 Task: Filter jobs by date posted at any time.
Action: Mouse moved to (333, 98)
Screenshot: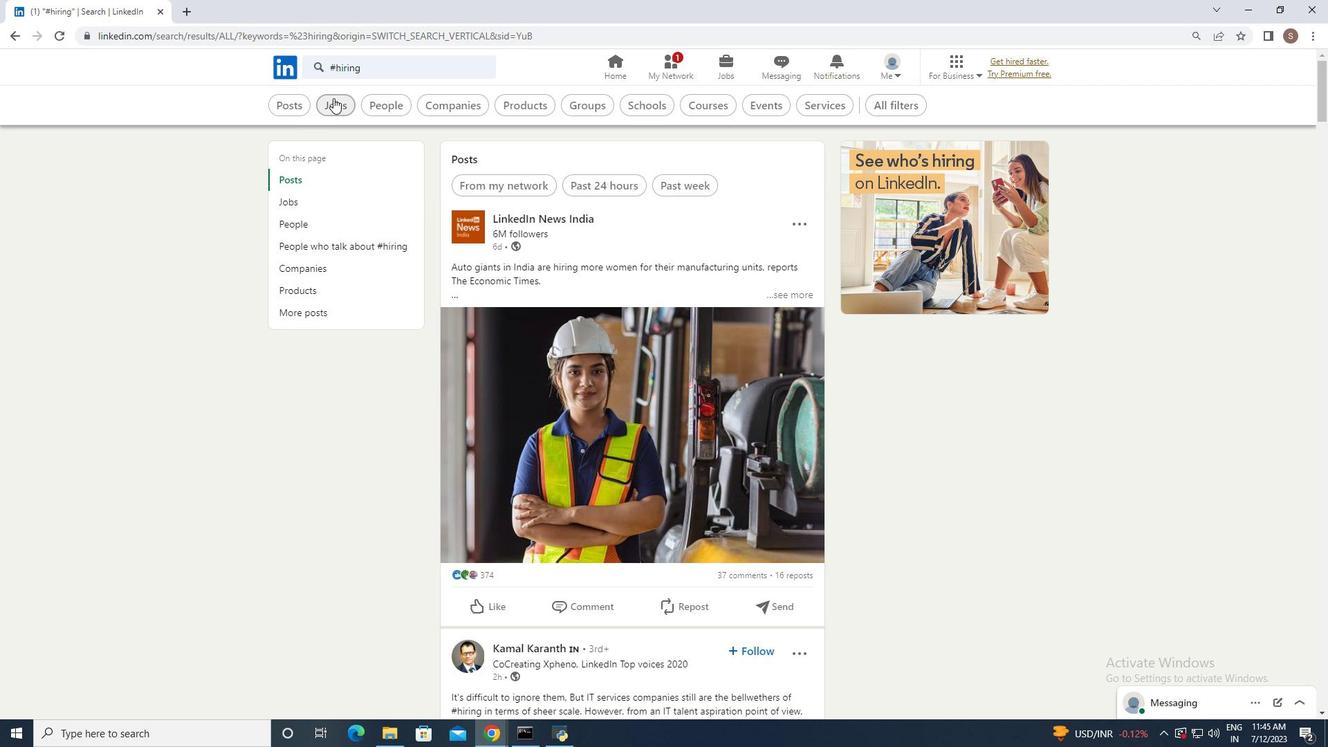
Action: Mouse pressed left at (333, 98)
Screenshot: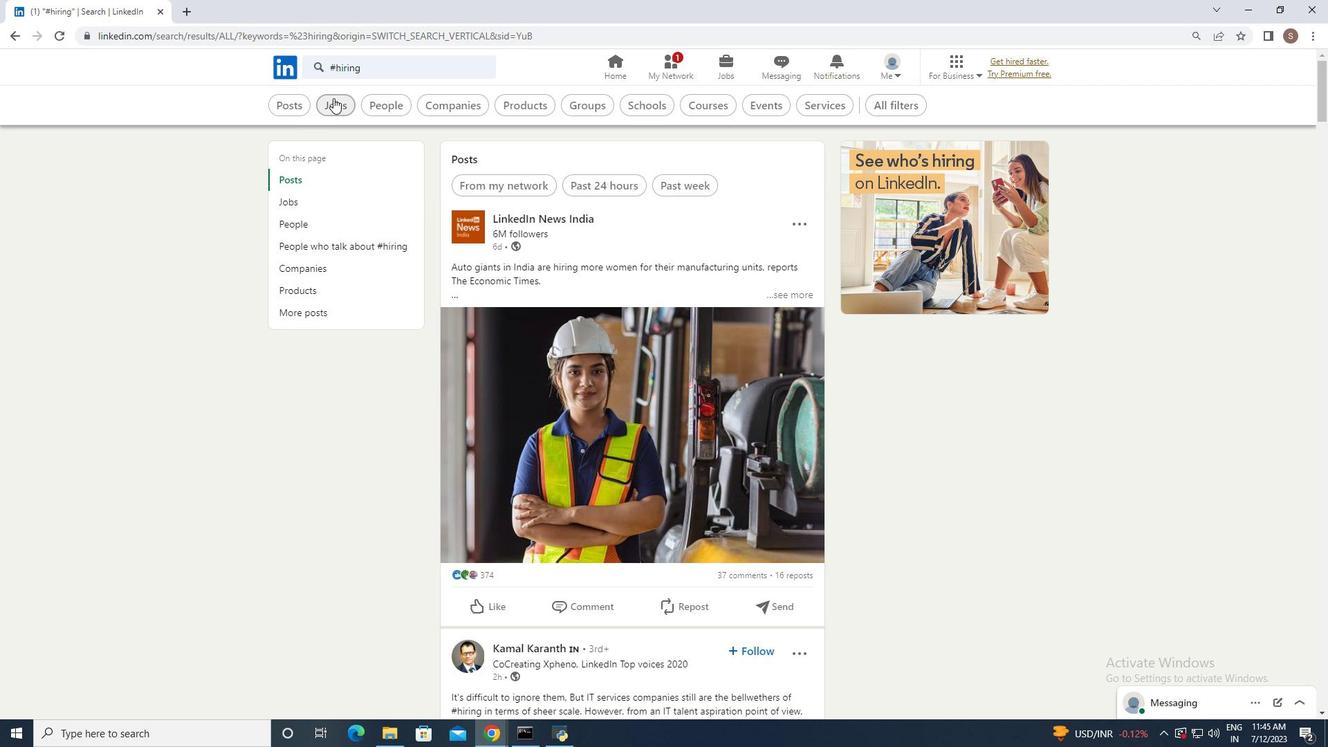 
Action: Mouse moved to (396, 102)
Screenshot: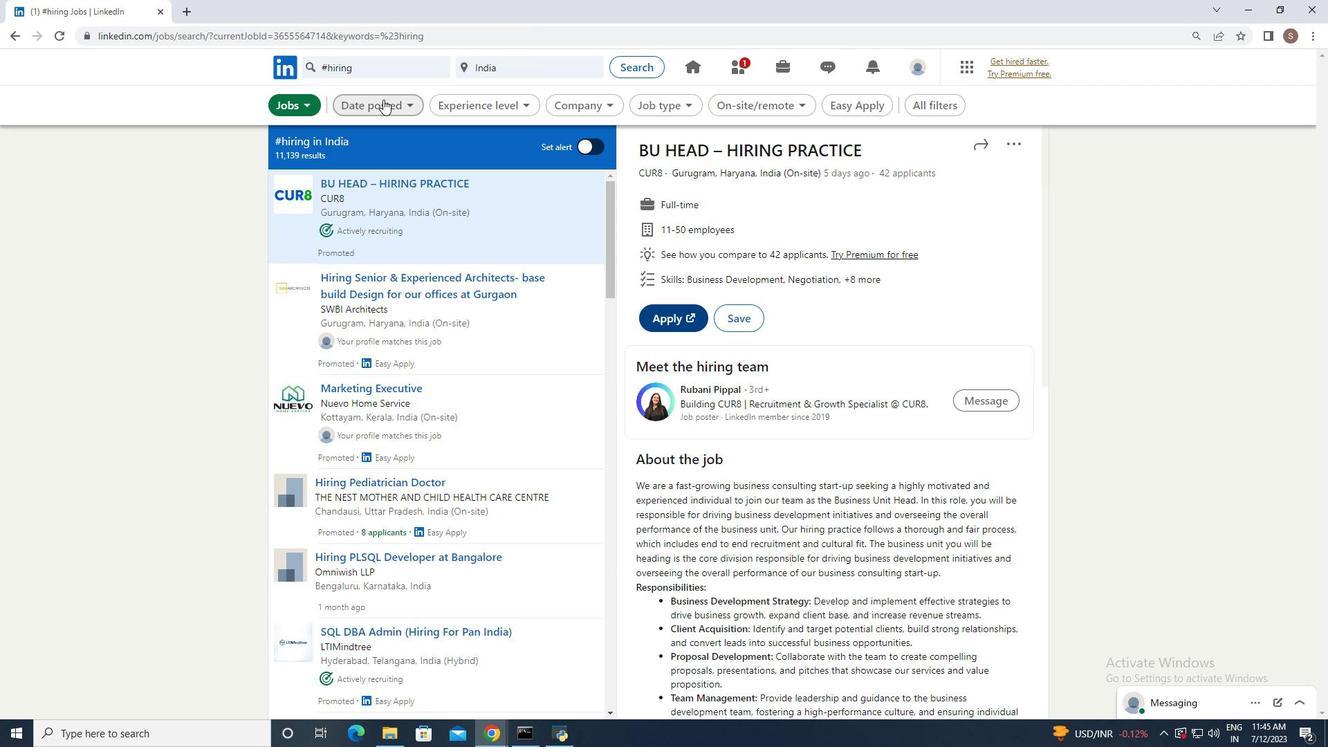 
Action: Mouse pressed left at (396, 102)
Screenshot: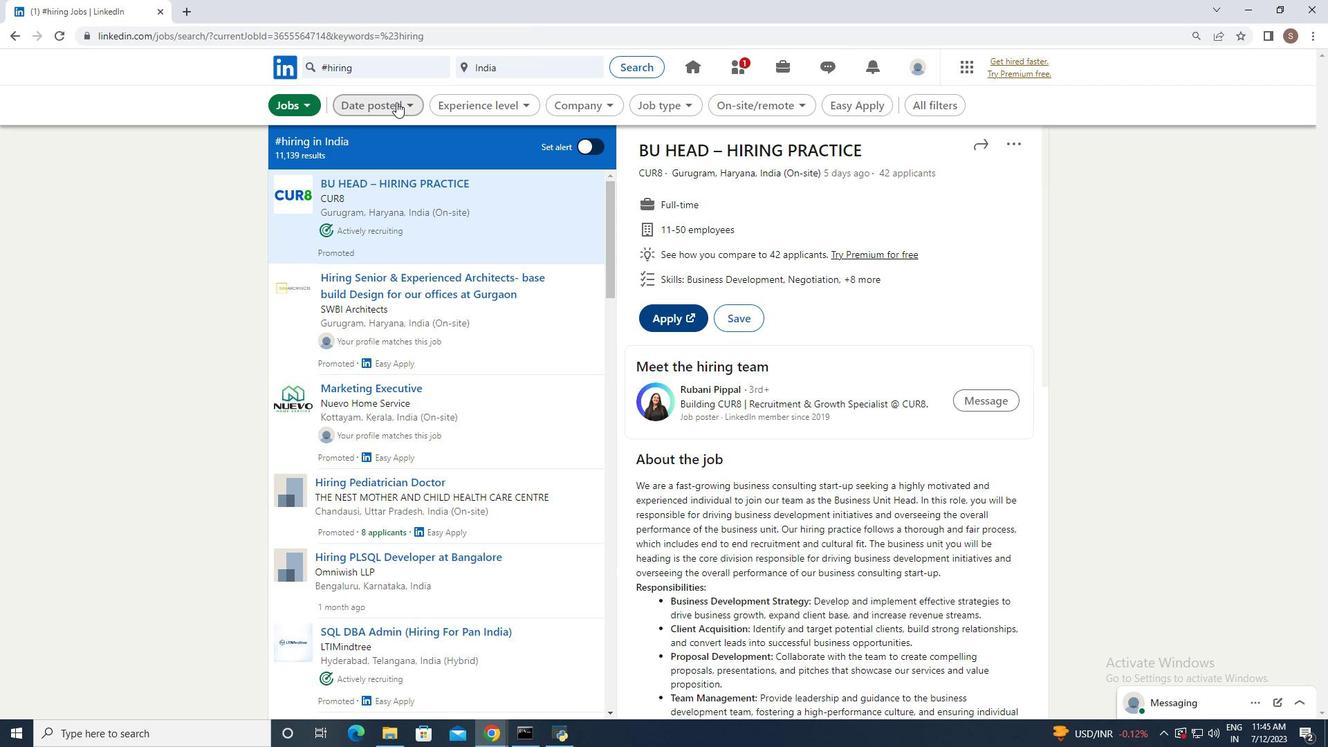 
Action: Mouse moved to (315, 142)
Screenshot: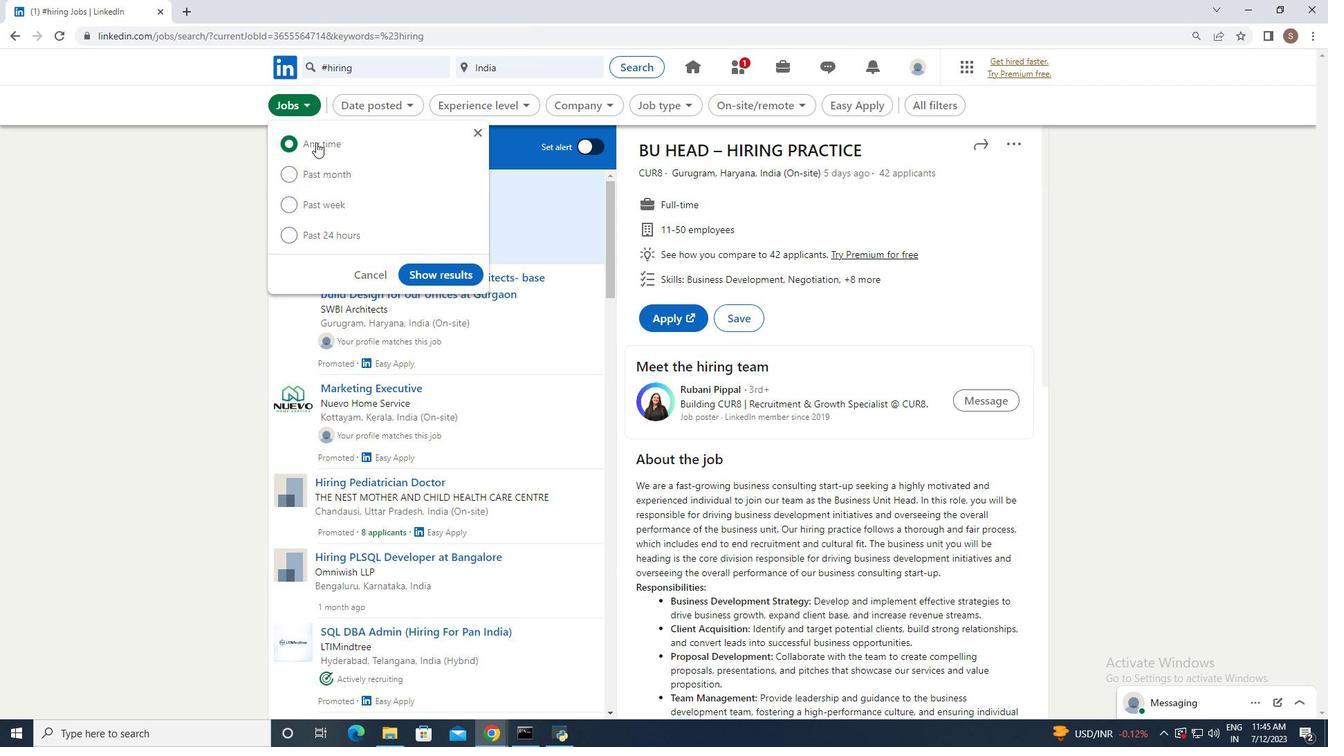 
Action: Mouse pressed left at (315, 142)
Screenshot: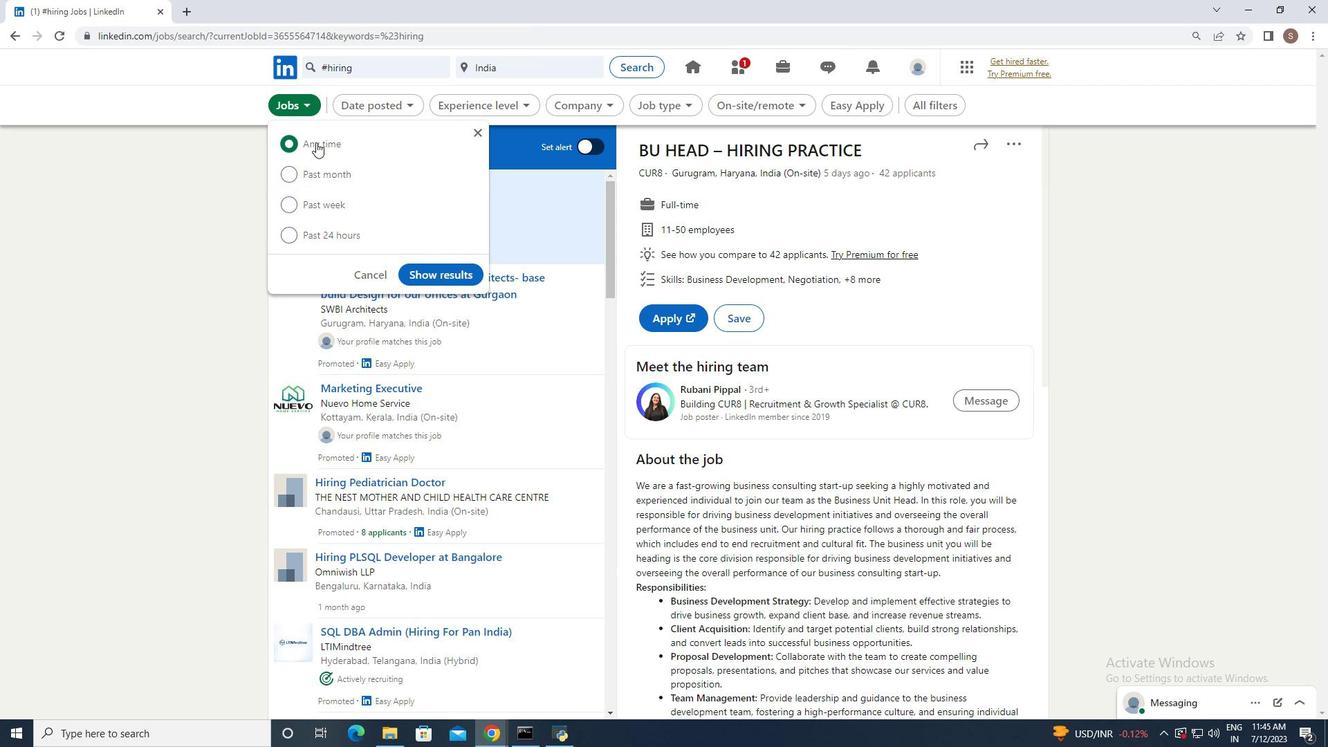 
Action: Mouse moved to (450, 272)
Screenshot: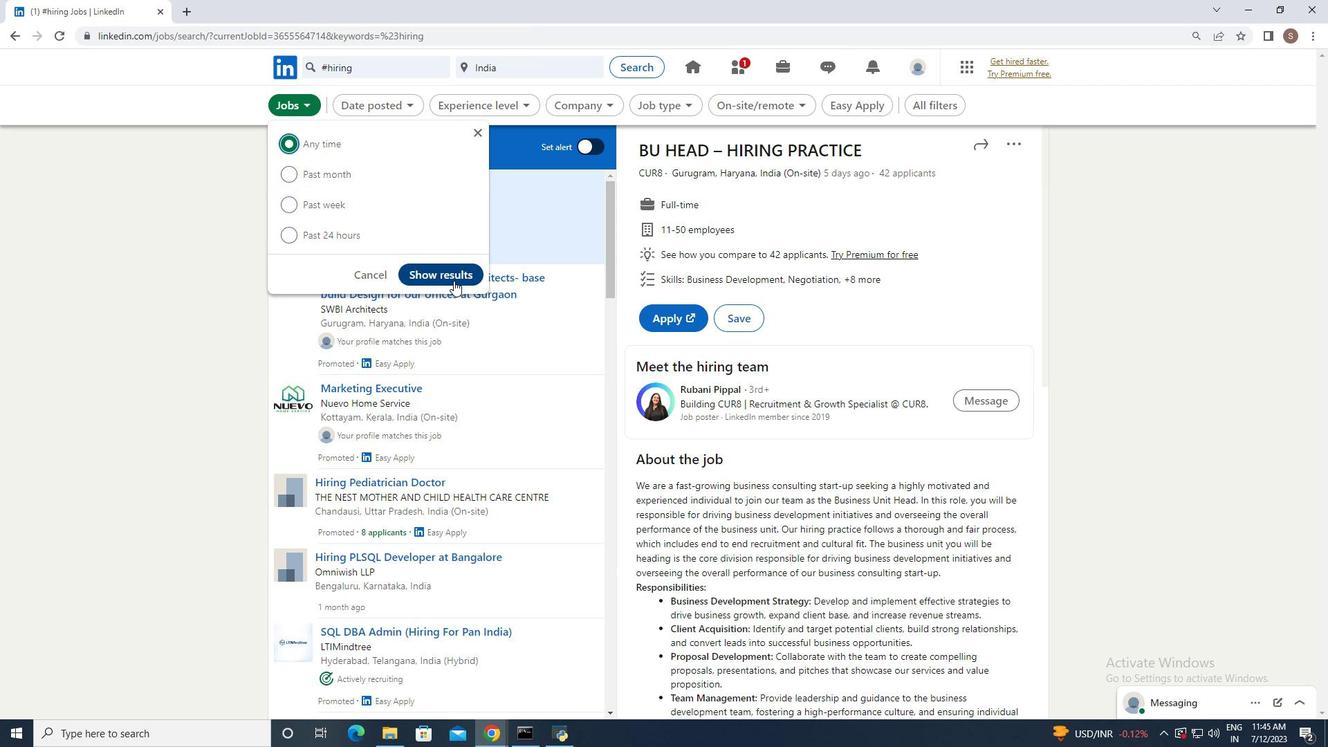 
Action: Mouse pressed left at (450, 272)
Screenshot: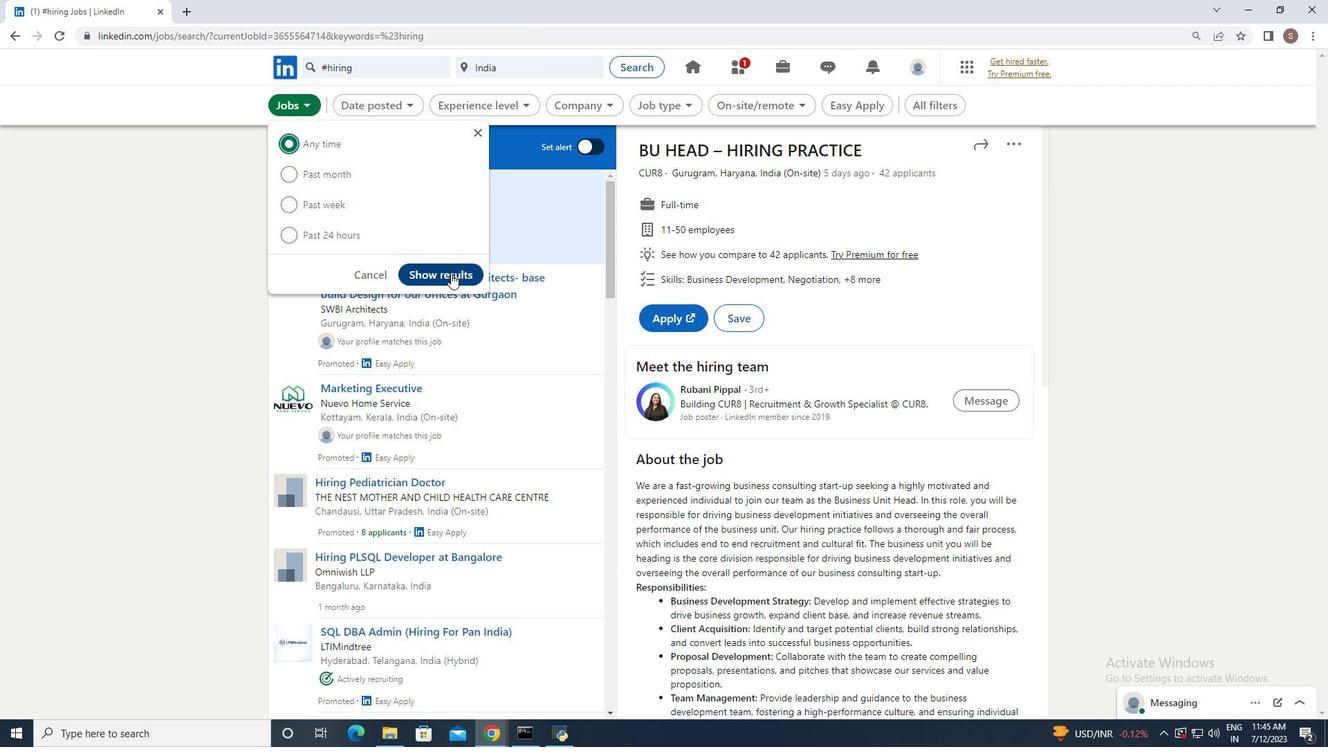 
